 Task: Check the percentage active listings of hiking trails in the last 5 years.
Action: Mouse moved to (781, 178)
Screenshot: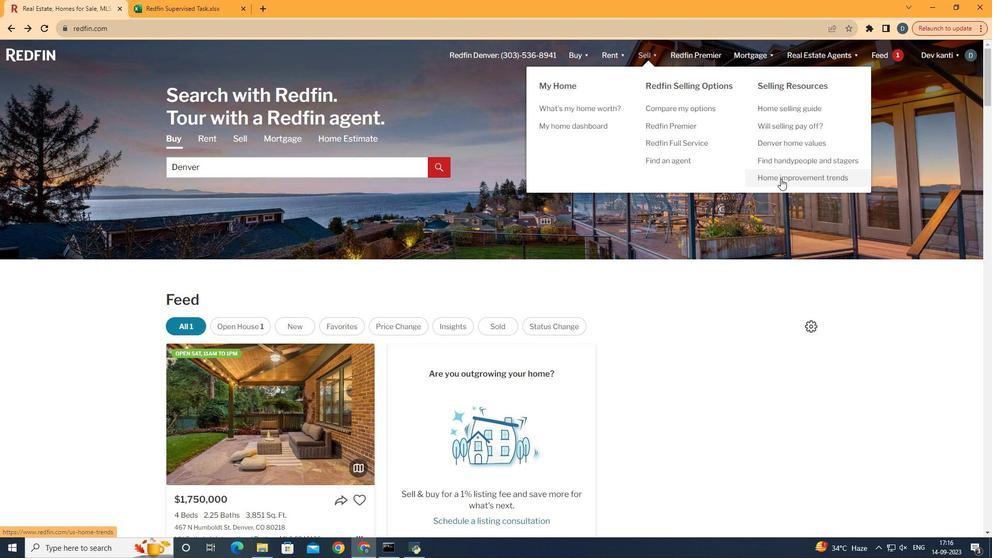 
Action: Mouse pressed left at (781, 178)
Screenshot: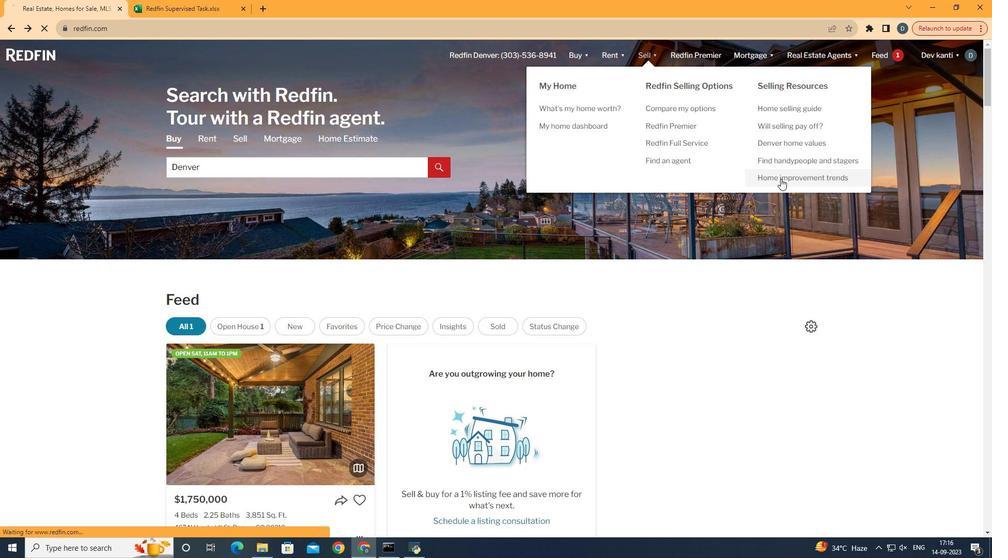 
Action: Mouse moved to (256, 190)
Screenshot: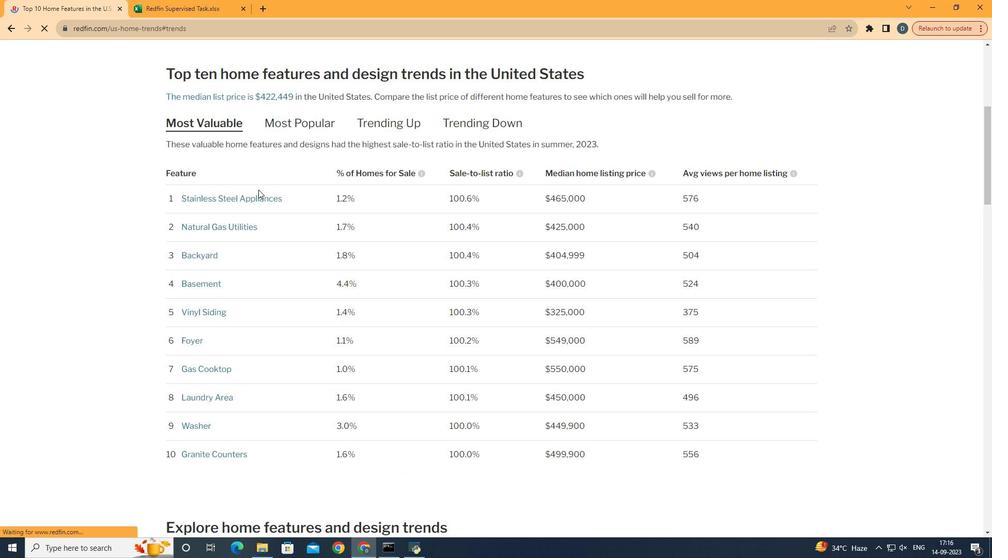 
Action: Mouse pressed left at (256, 190)
Screenshot: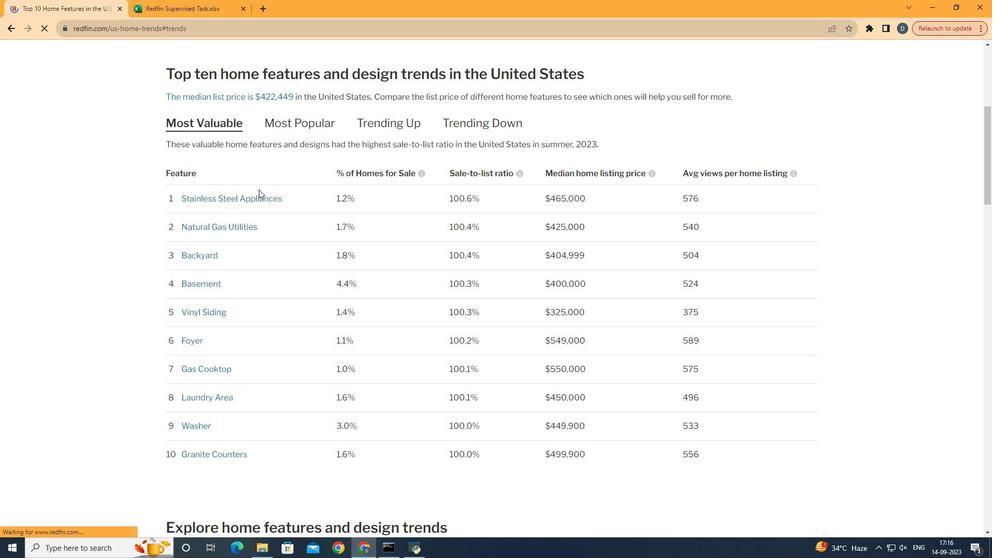 
Action: Mouse moved to (398, 261)
Screenshot: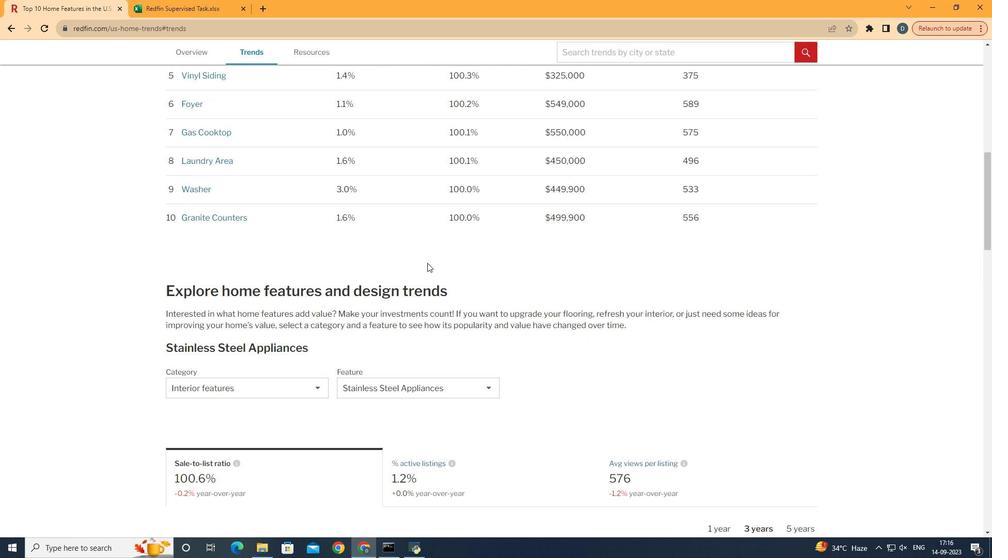 
Action: Mouse scrolled (398, 261) with delta (0, 0)
Screenshot: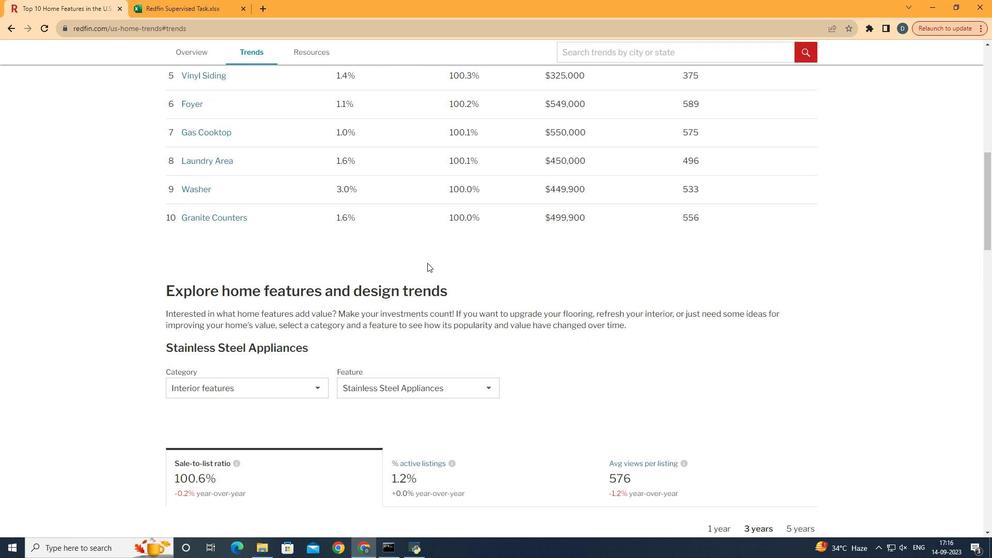 
Action: Mouse moved to (404, 261)
Screenshot: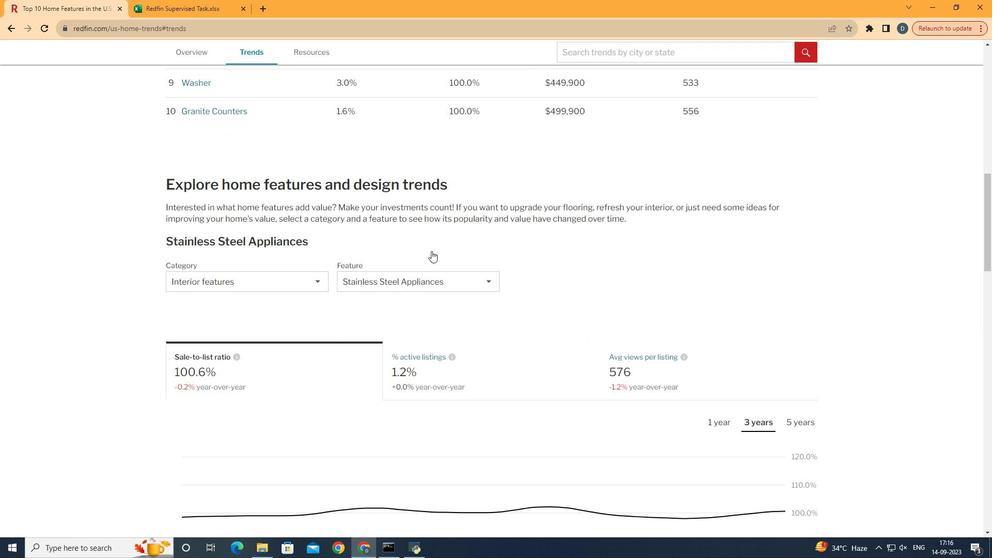 
Action: Mouse scrolled (404, 261) with delta (0, 0)
Screenshot: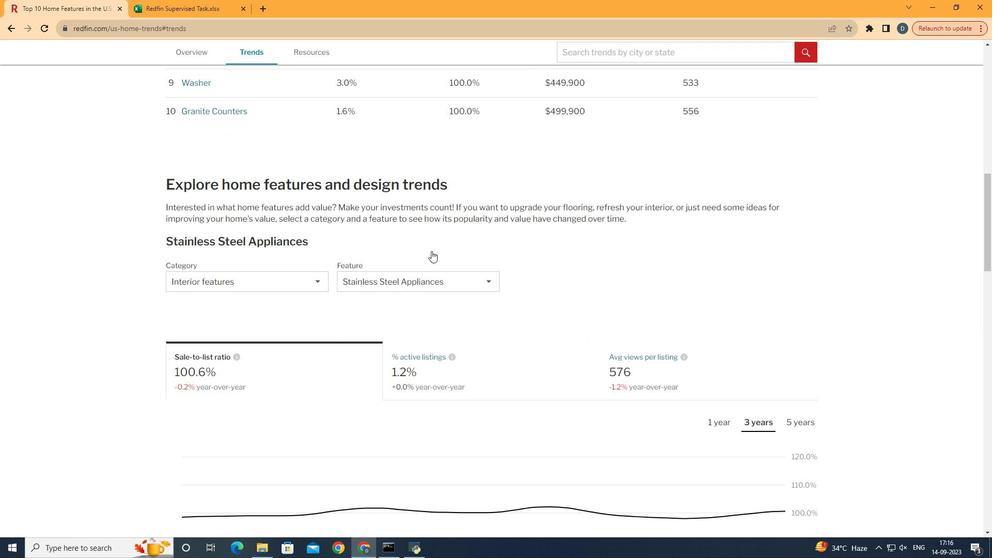 
Action: Mouse moved to (413, 263)
Screenshot: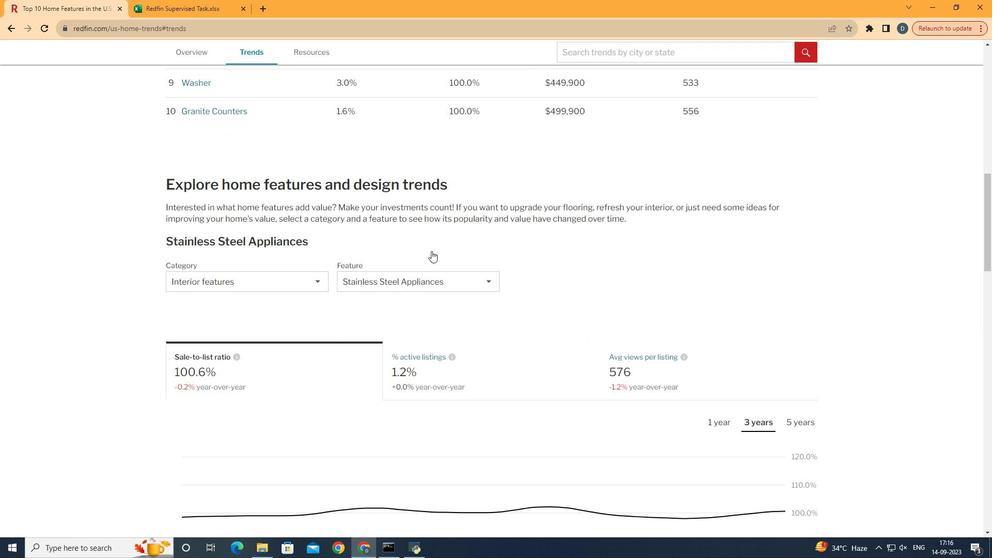 
Action: Mouse scrolled (413, 263) with delta (0, 0)
Screenshot: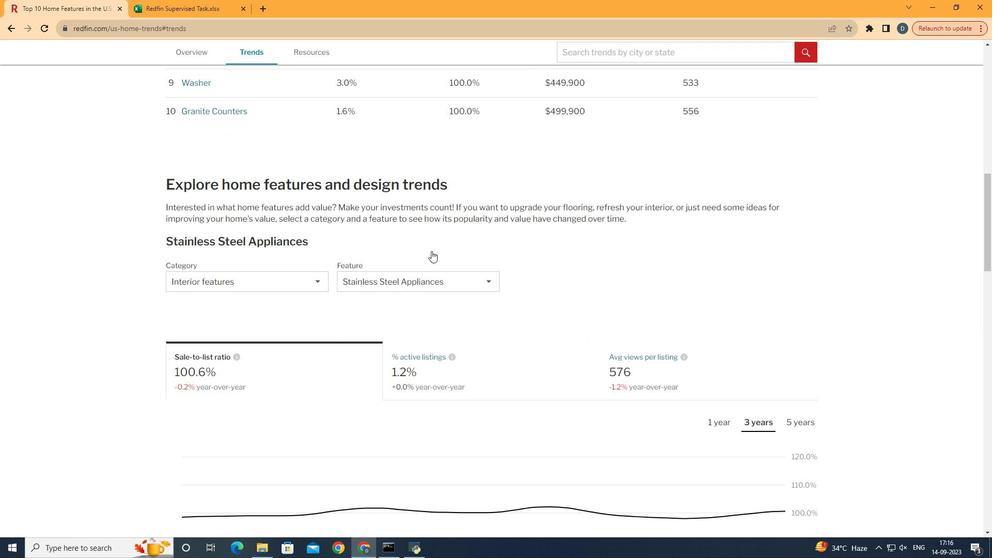 
Action: Mouse moved to (418, 263)
Screenshot: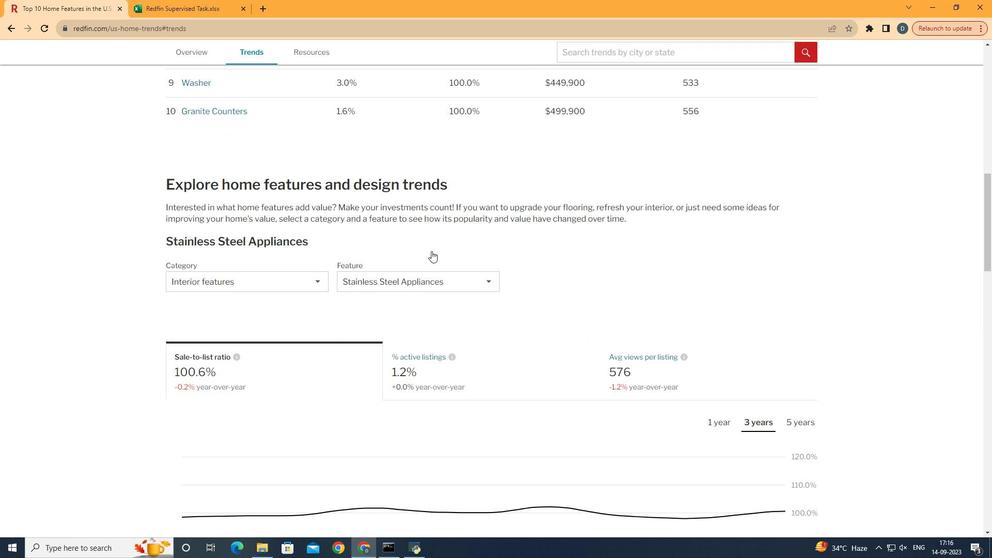 
Action: Mouse scrolled (418, 263) with delta (0, 0)
Screenshot: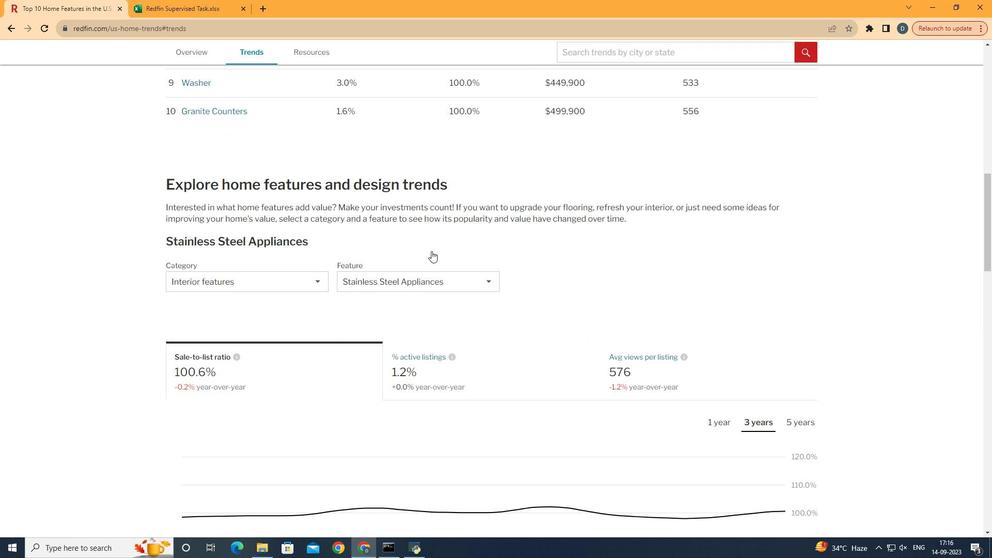 
Action: Mouse moved to (424, 263)
Screenshot: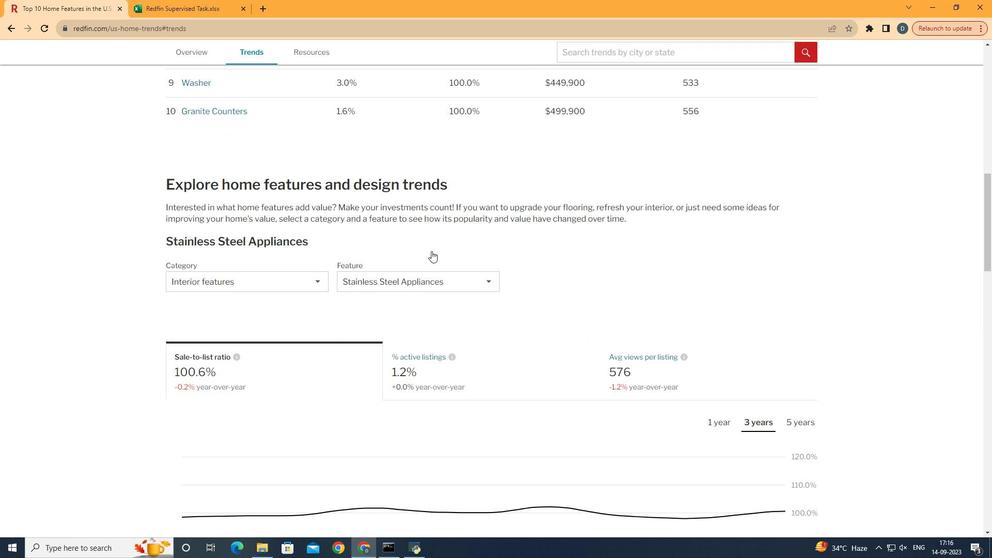 
Action: Mouse scrolled (424, 263) with delta (0, 0)
Screenshot: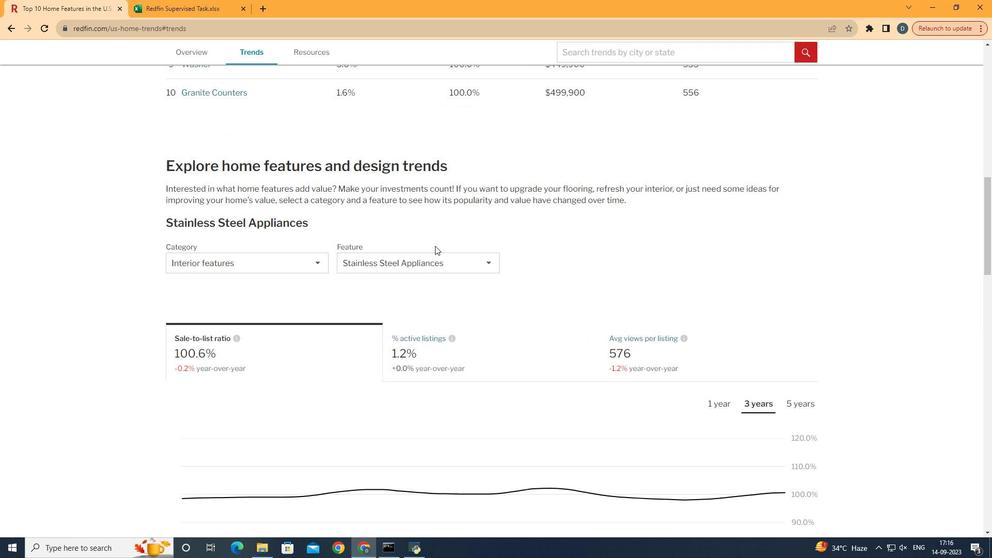 
Action: Mouse moved to (426, 263)
Screenshot: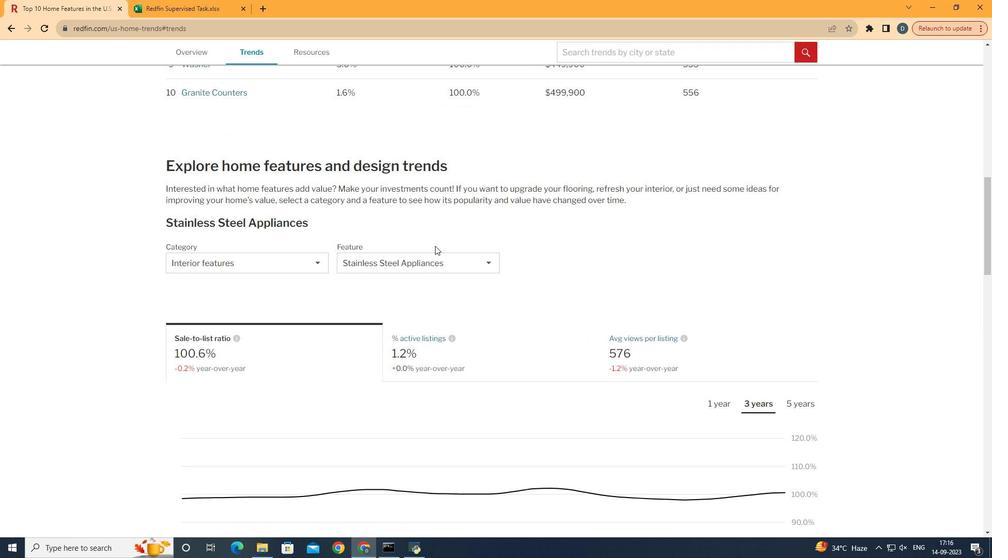 
Action: Mouse scrolled (426, 263) with delta (0, 0)
Screenshot: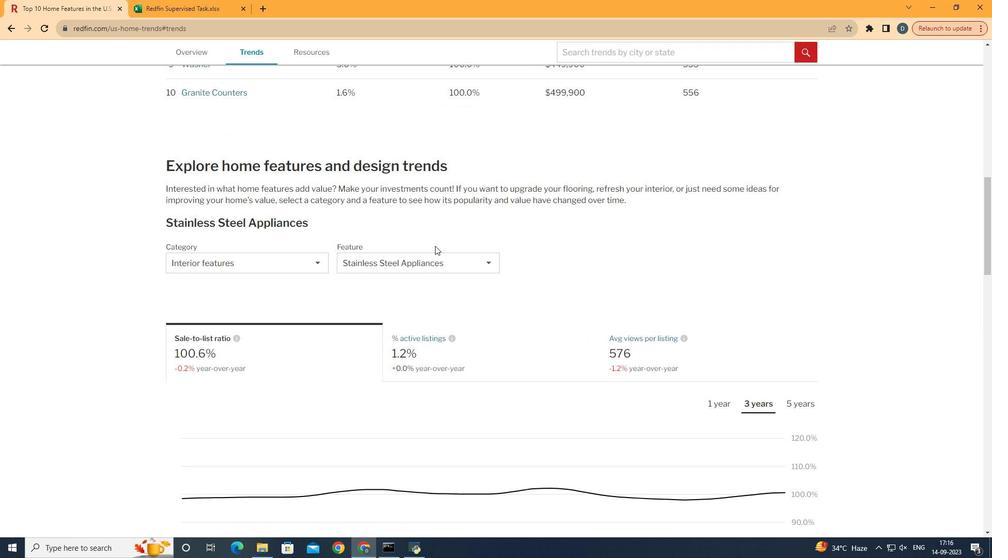 
Action: Mouse scrolled (426, 263) with delta (0, 0)
Screenshot: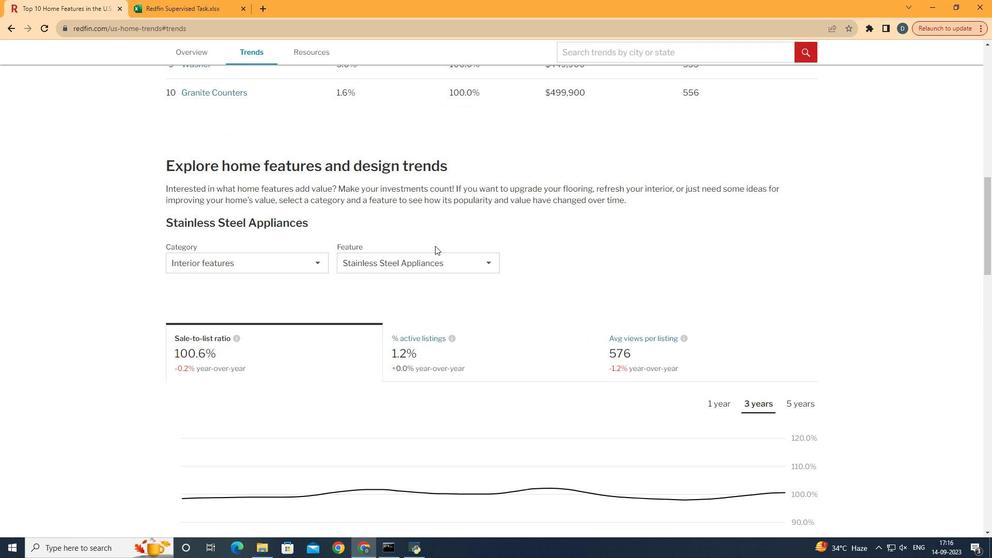 
Action: Mouse moved to (306, 268)
Screenshot: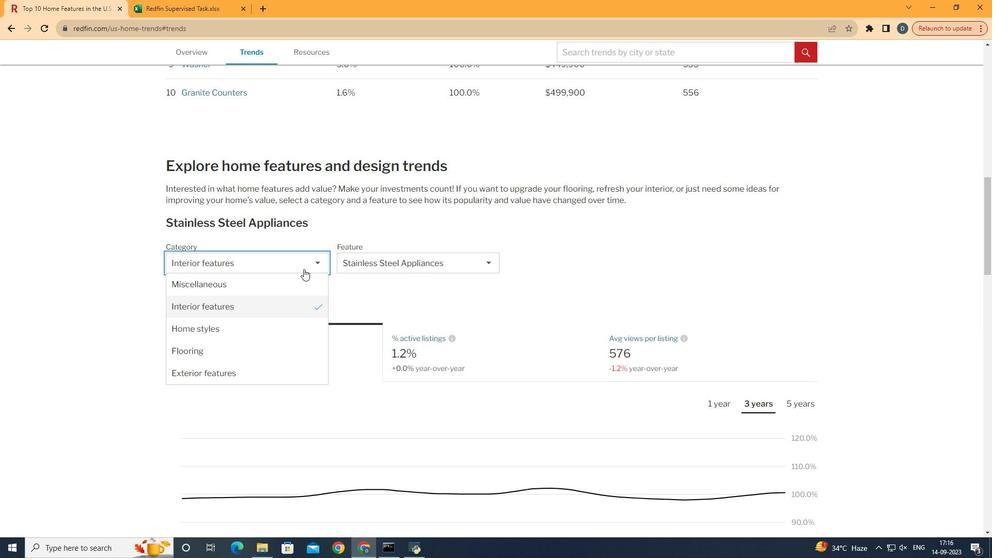 
Action: Mouse pressed left at (306, 268)
Screenshot: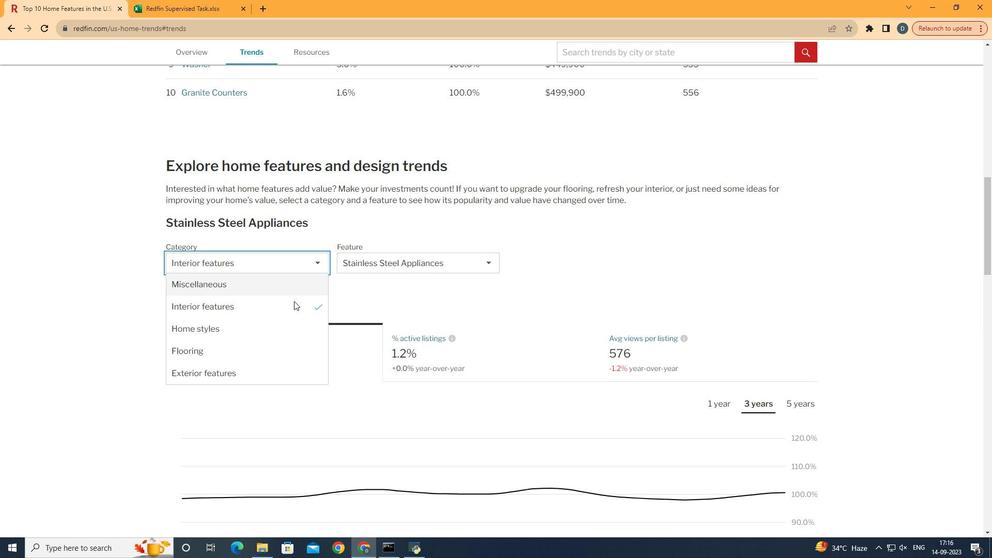 
Action: Mouse moved to (284, 375)
Screenshot: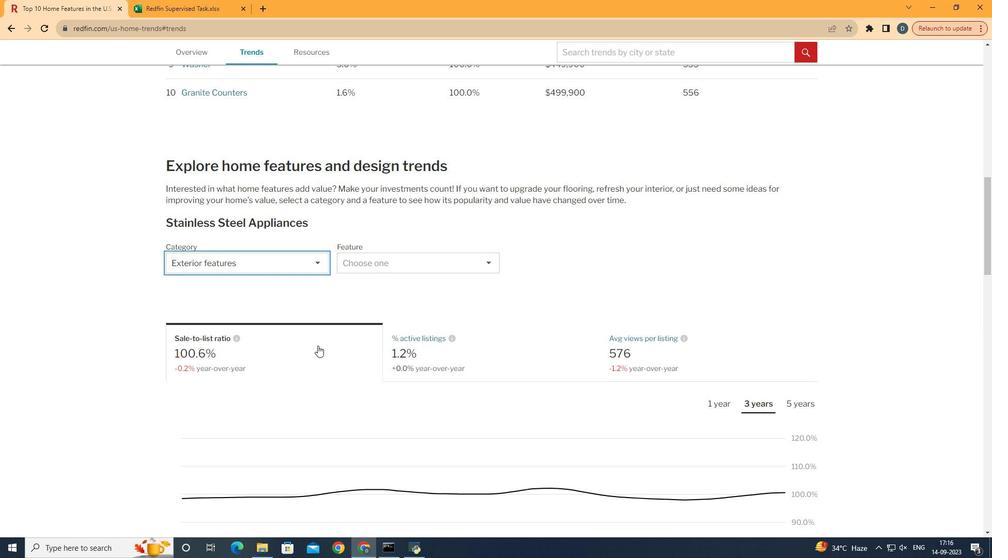 
Action: Mouse pressed left at (284, 375)
Screenshot: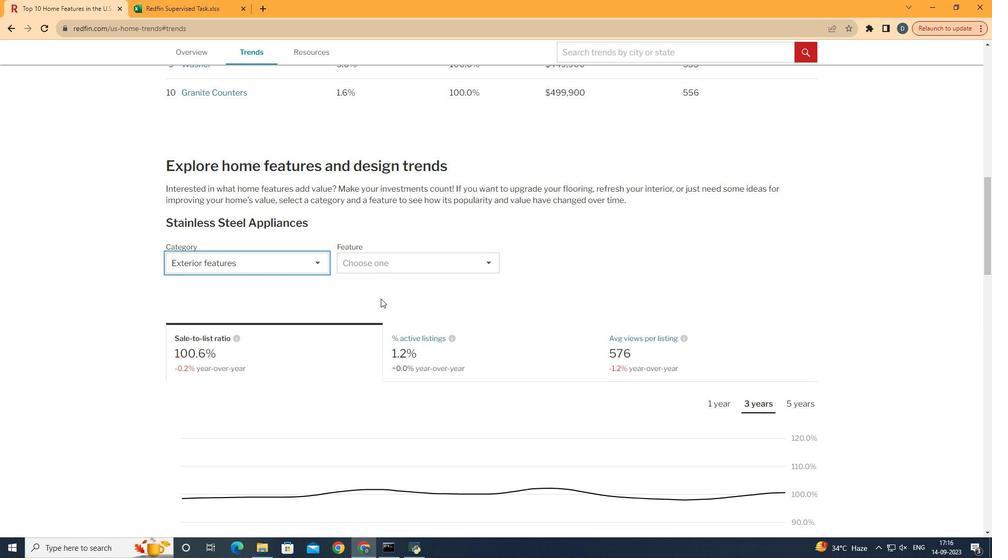 
Action: Mouse moved to (434, 258)
Screenshot: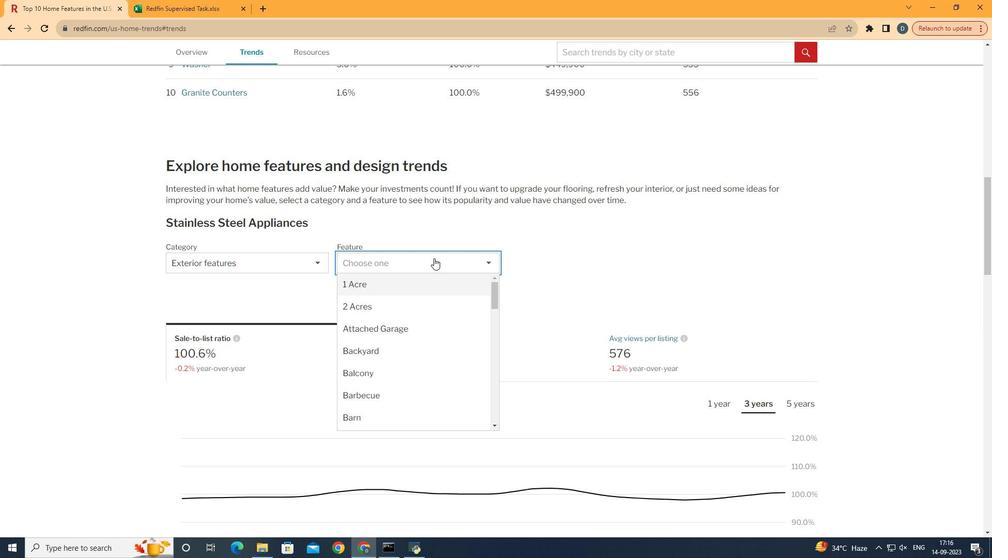 
Action: Mouse pressed left at (434, 258)
Screenshot: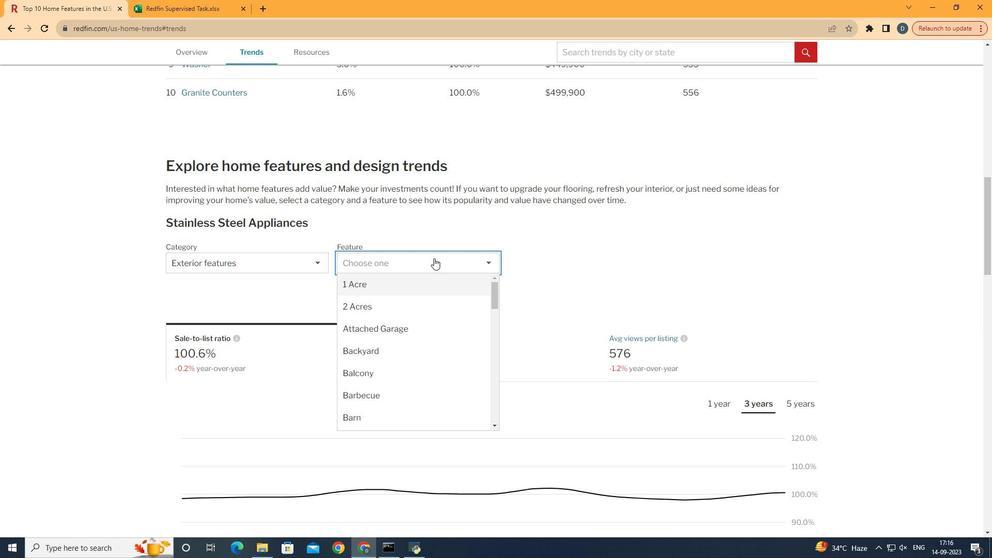 
Action: Mouse moved to (408, 357)
Screenshot: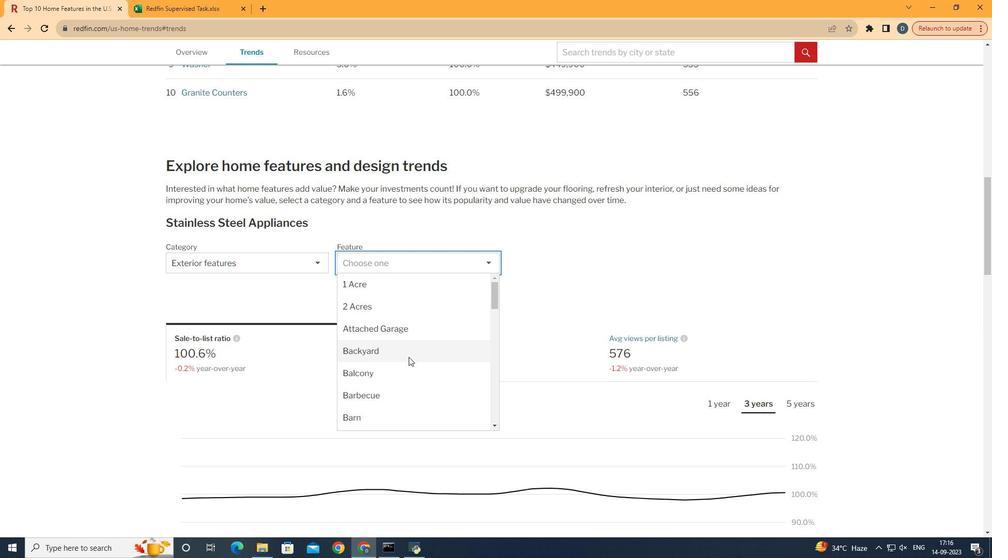 
Action: Mouse scrolled (408, 356) with delta (0, 0)
Screenshot: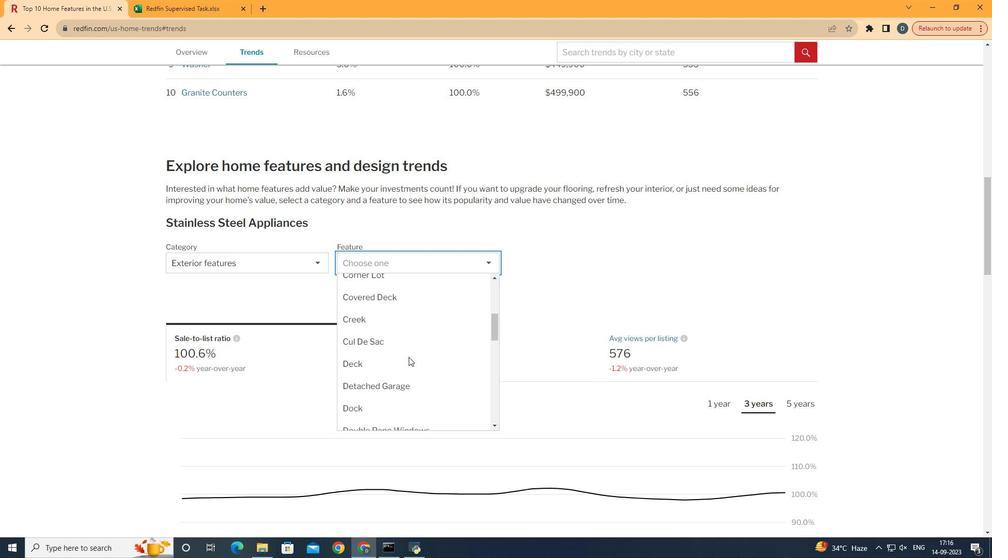 
Action: Mouse scrolled (408, 356) with delta (0, 0)
Screenshot: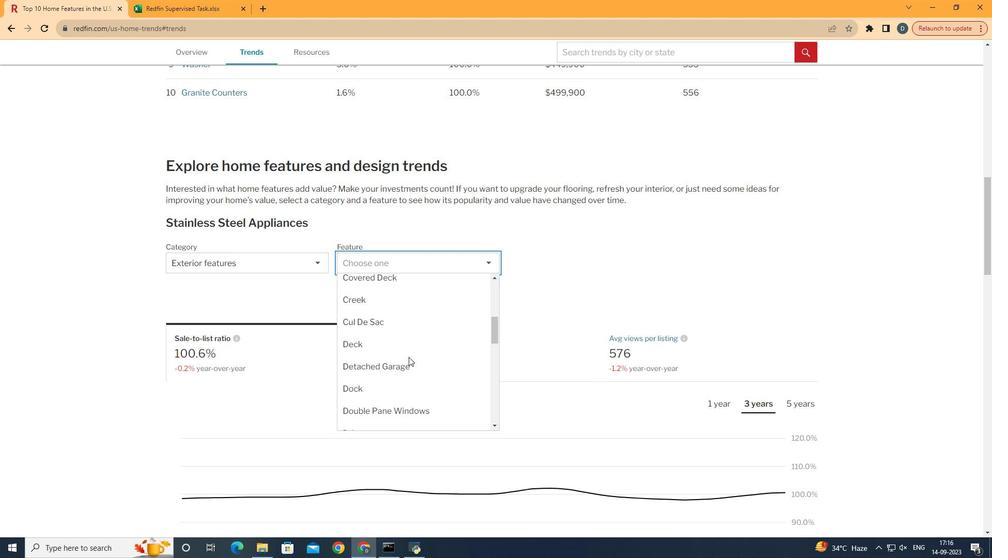 
Action: Mouse scrolled (408, 356) with delta (0, 0)
Screenshot: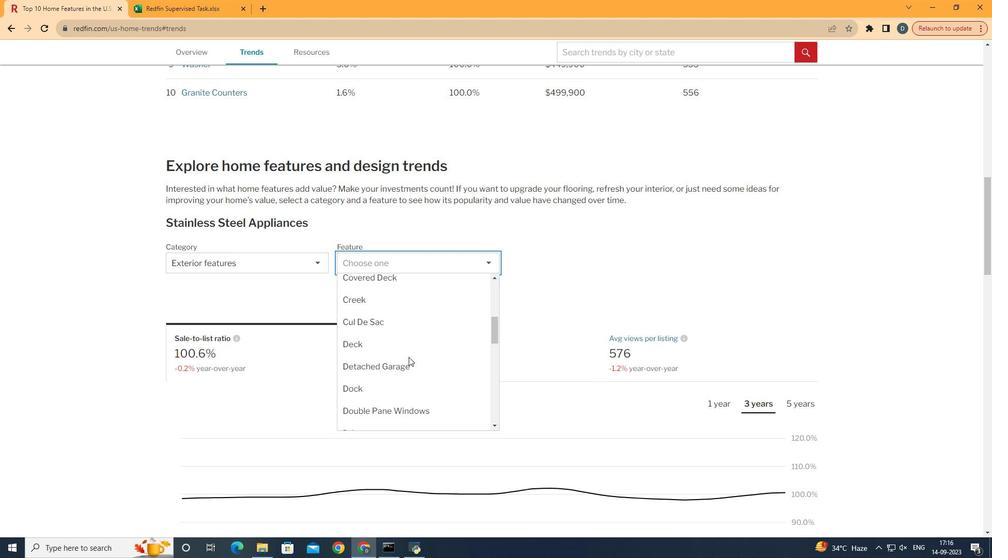 
Action: Mouse scrolled (408, 356) with delta (0, 0)
Screenshot: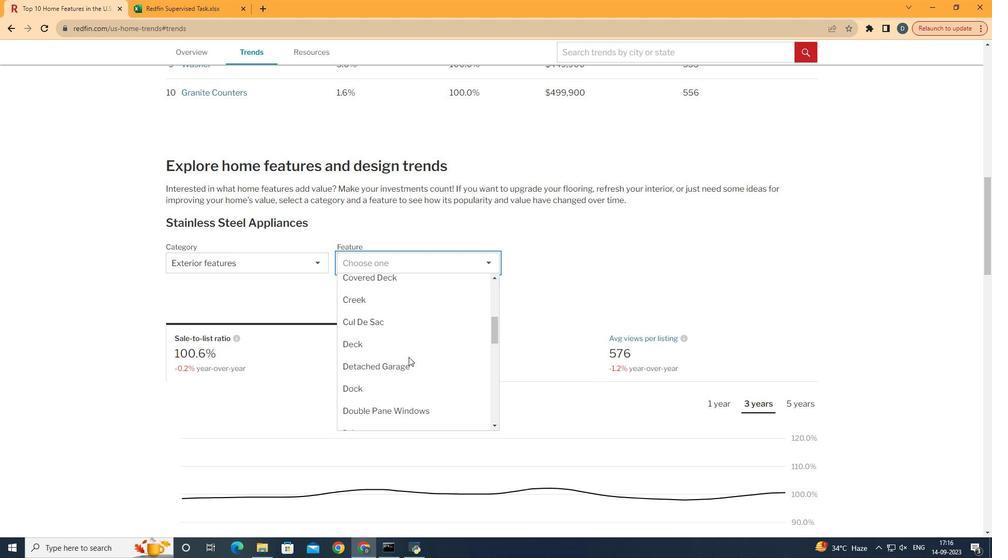
Action: Mouse scrolled (408, 356) with delta (0, 0)
Screenshot: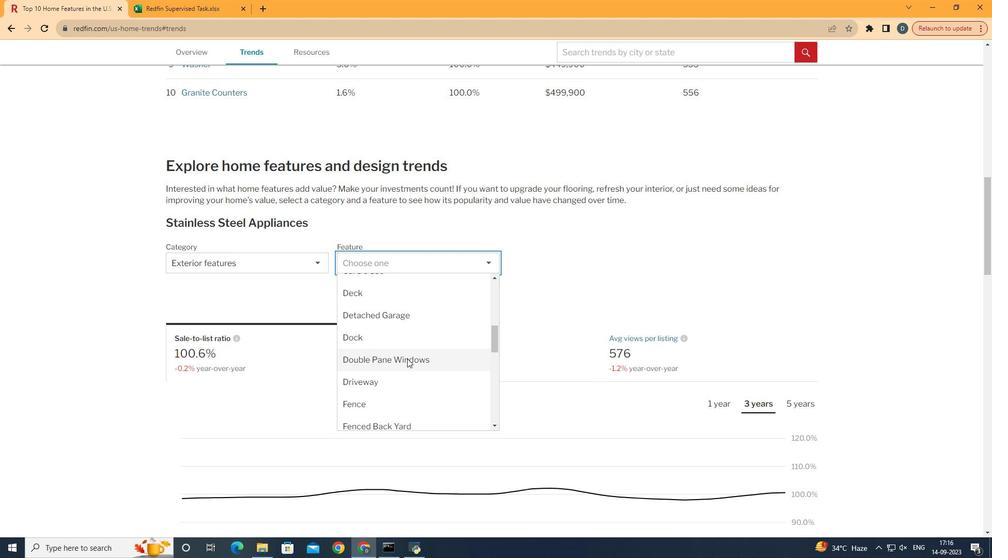 
Action: Mouse moved to (405, 359)
Screenshot: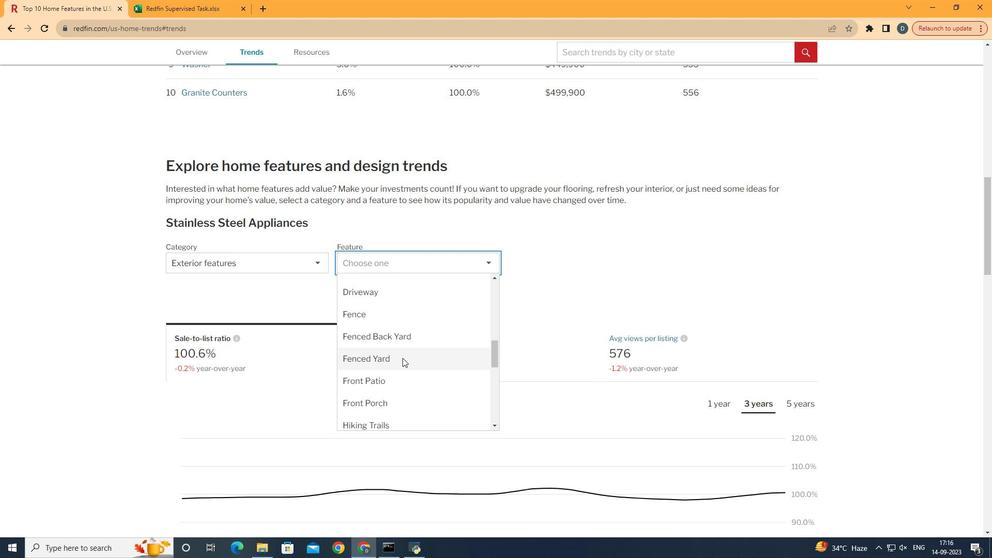 
Action: Mouse scrolled (405, 358) with delta (0, 0)
Screenshot: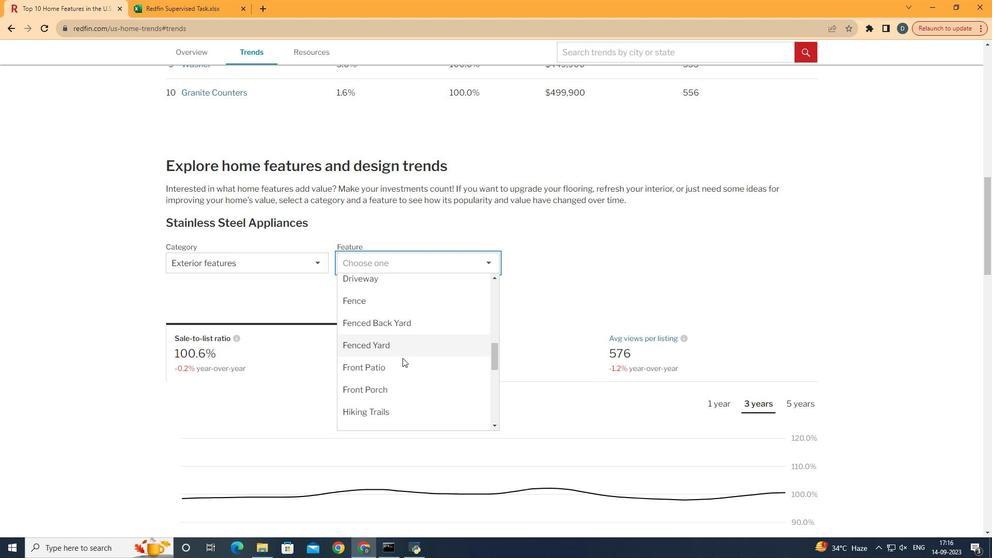
Action: Mouse moved to (404, 359)
Screenshot: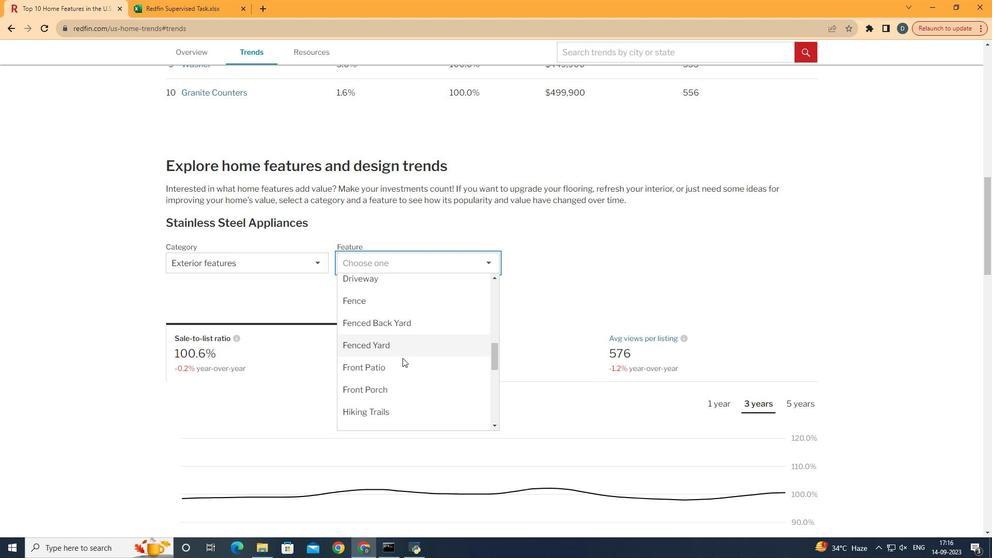 
Action: Mouse scrolled (404, 359) with delta (0, 0)
Screenshot: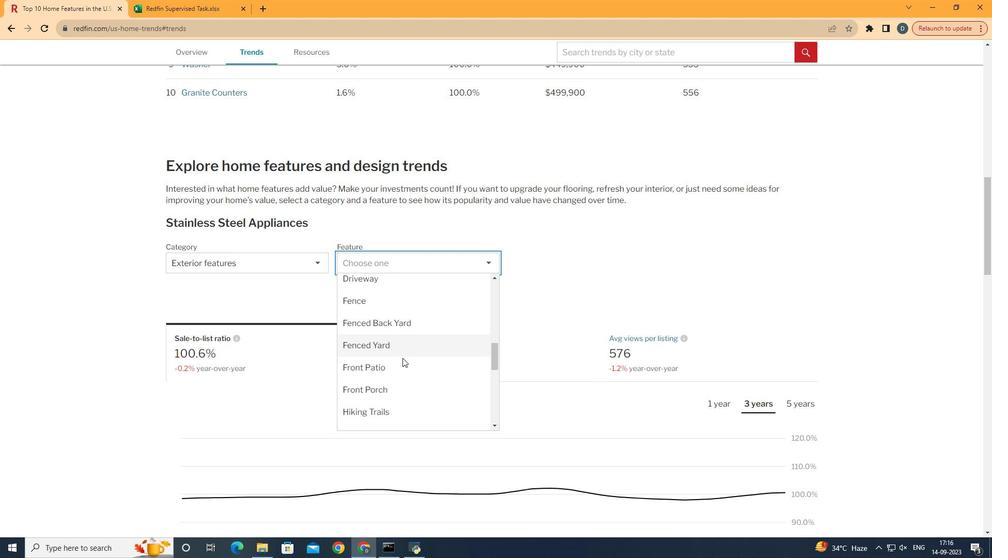 
Action: Mouse moved to (402, 359)
Screenshot: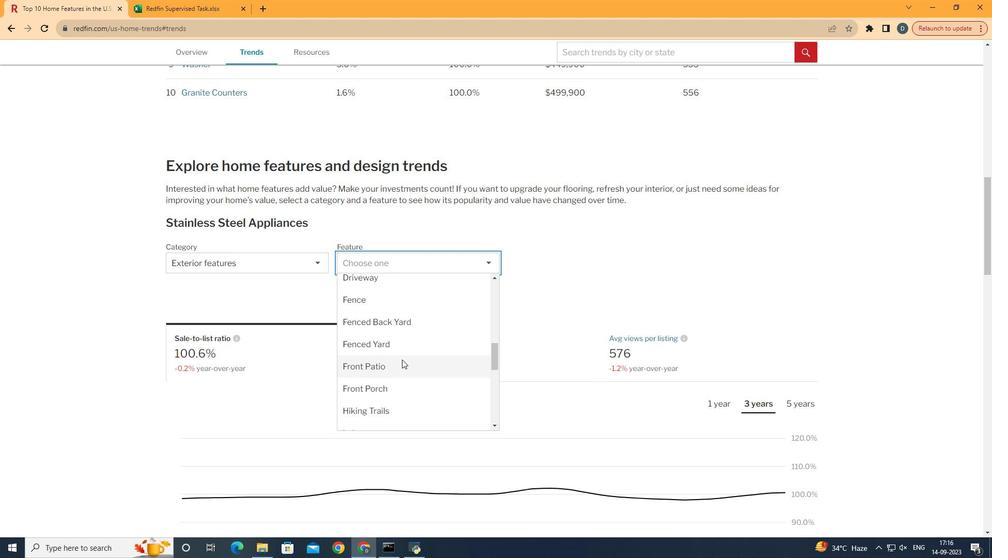 
Action: Mouse scrolled (402, 359) with delta (0, 0)
Screenshot: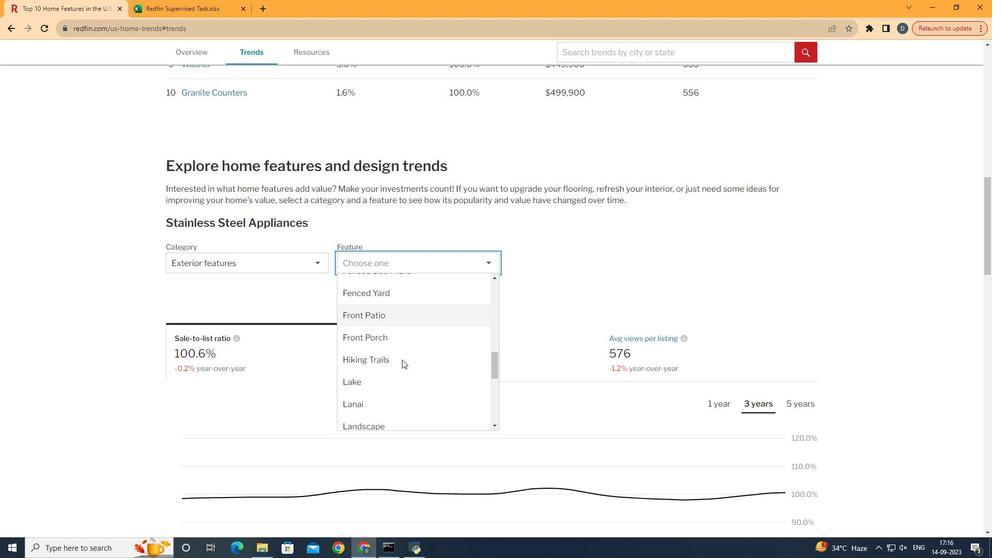 
Action: Mouse moved to (401, 359)
Screenshot: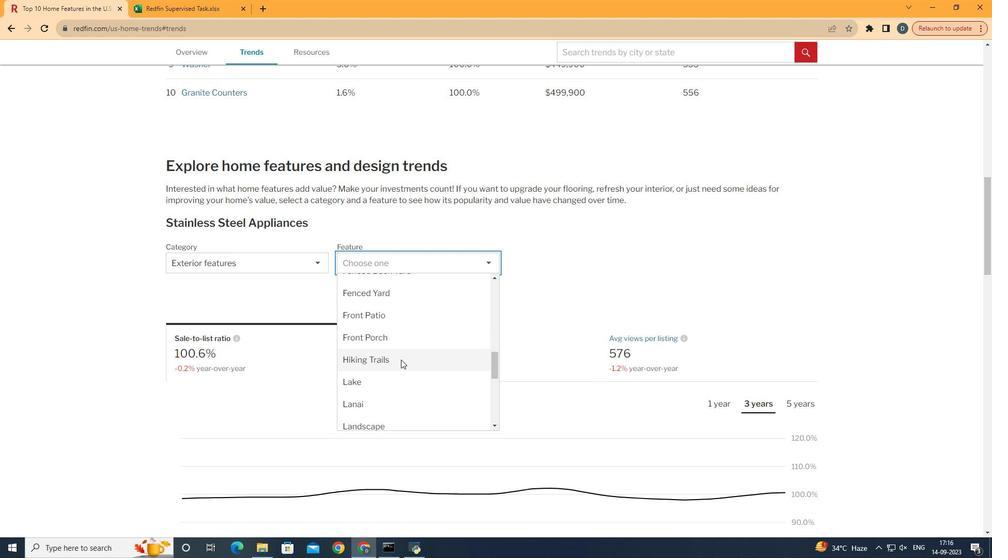 
Action: Mouse pressed left at (401, 359)
Screenshot: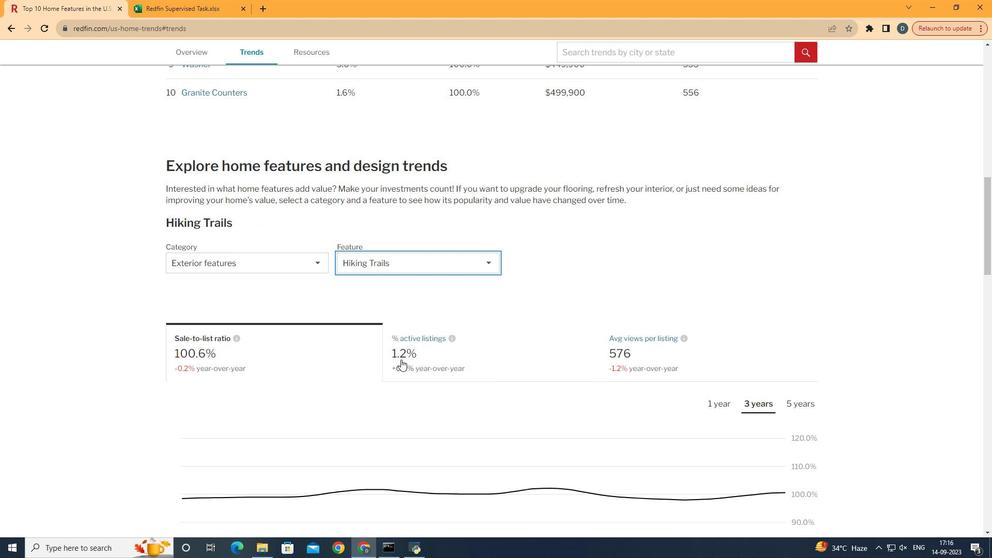 
Action: Mouse moved to (571, 199)
Screenshot: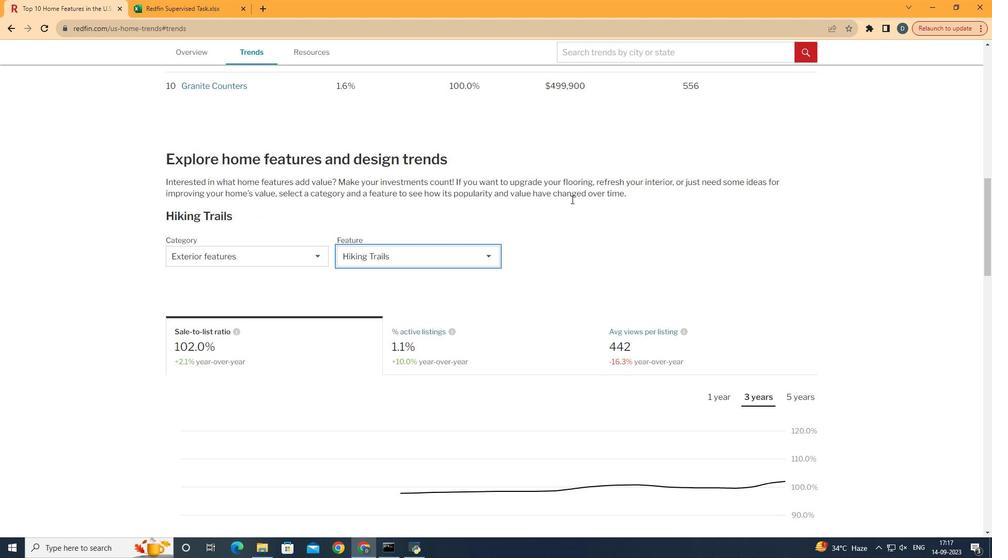 
Action: Mouse scrolled (571, 199) with delta (0, 0)
Screenshot: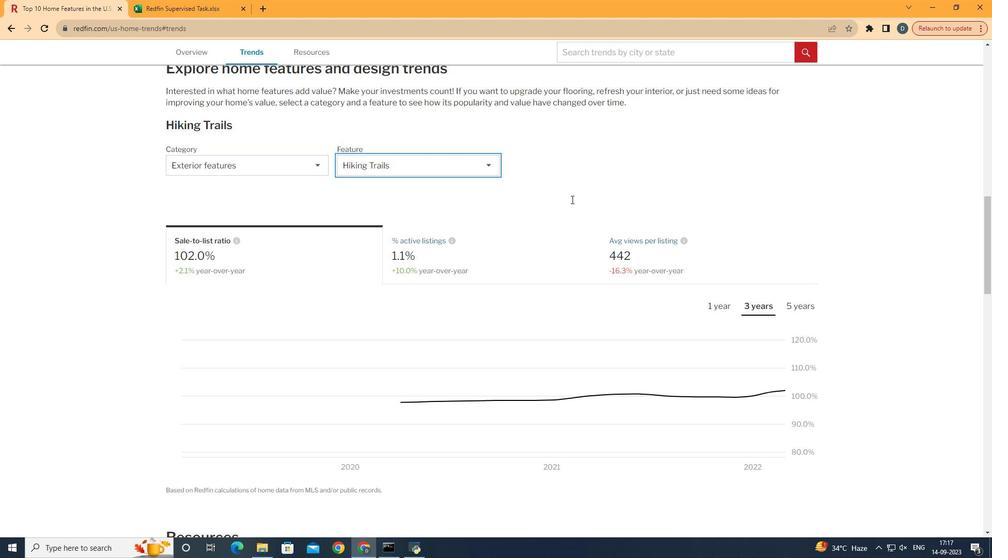 
Action: Mouse scrolled (571, 199) with delta (0, 0)
Screenshot: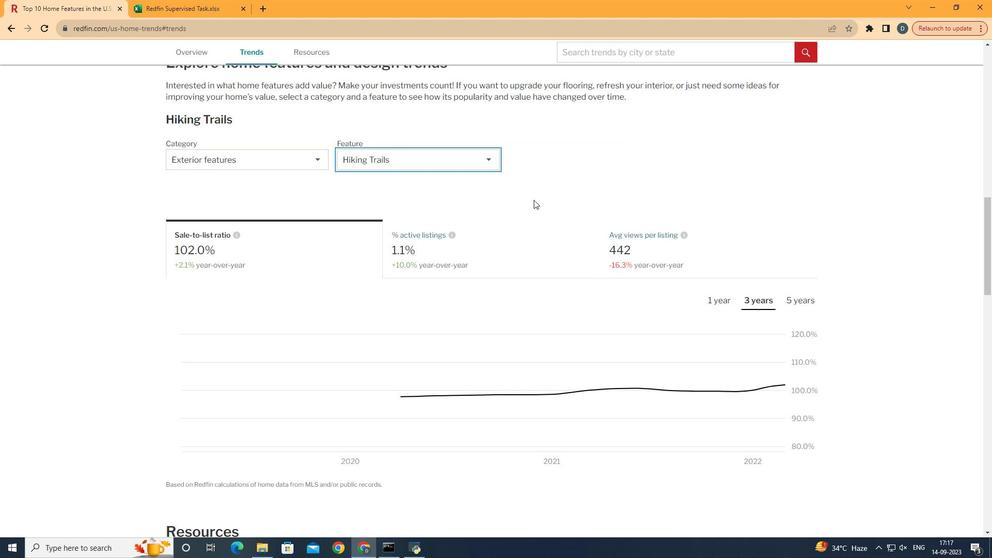 
Action: Mouse moved to (539, 238)
Screenshot: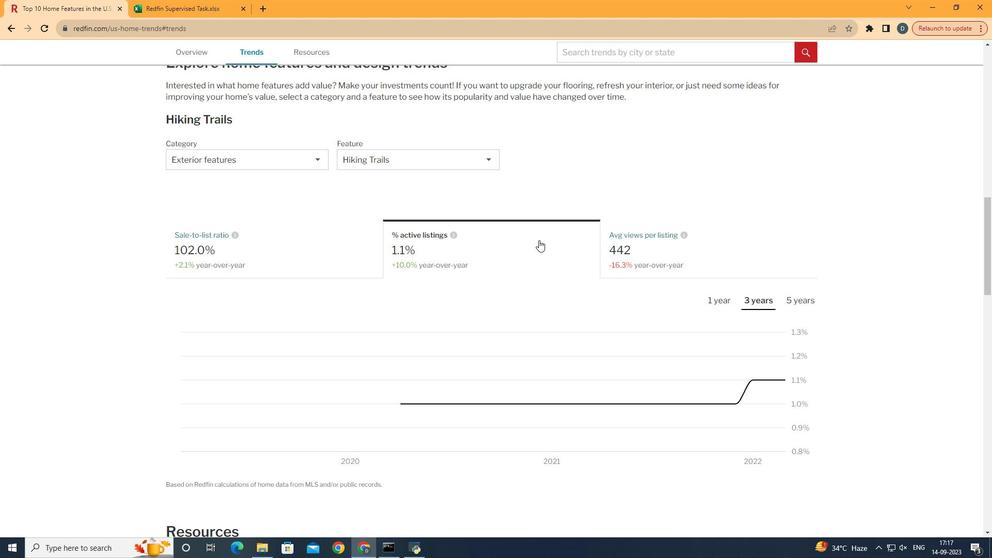 
Action: Mouse pressed left at (539, 238)
Screenshot: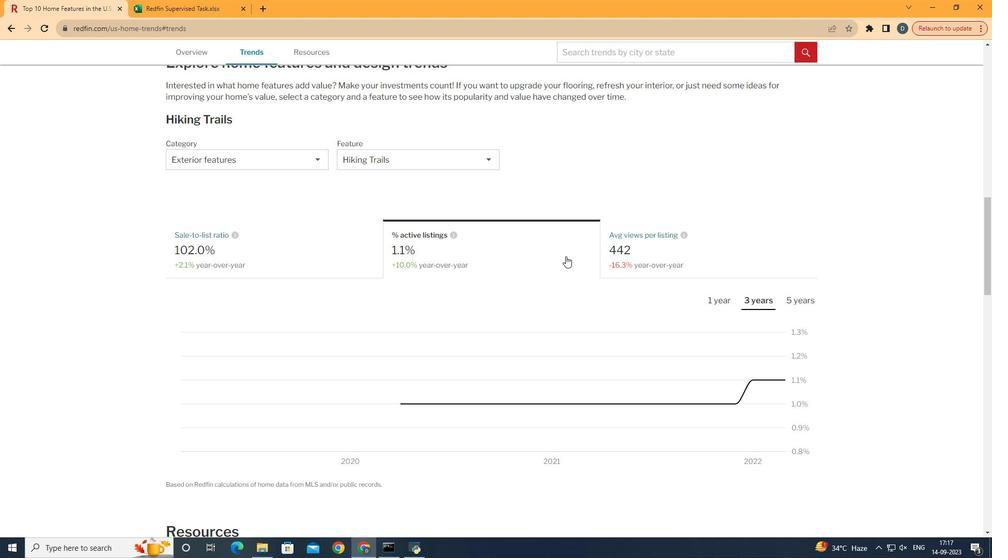 
Action: Mouse moved to (812, 299)
Screenshot: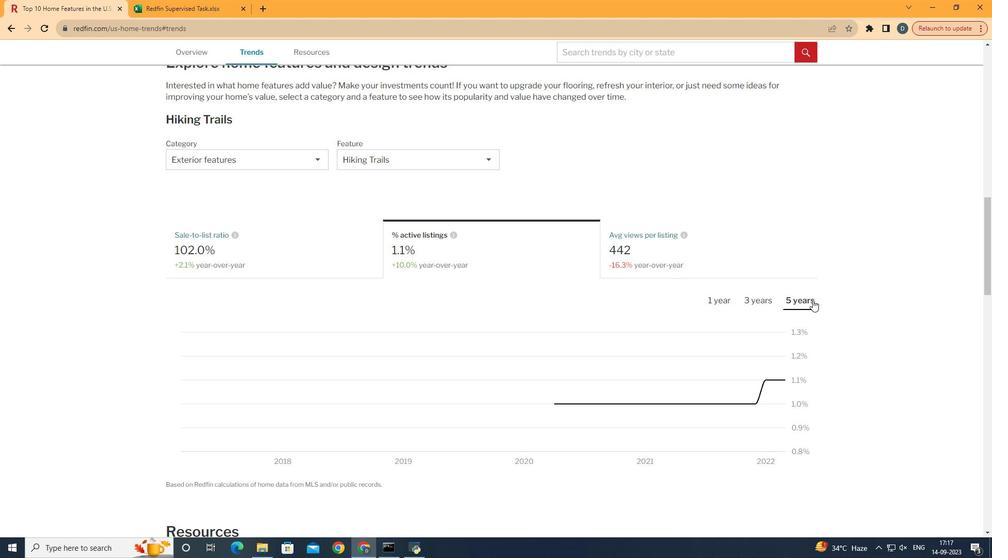 
Action: Mouse pressed left at (812, 299)
Screenshot: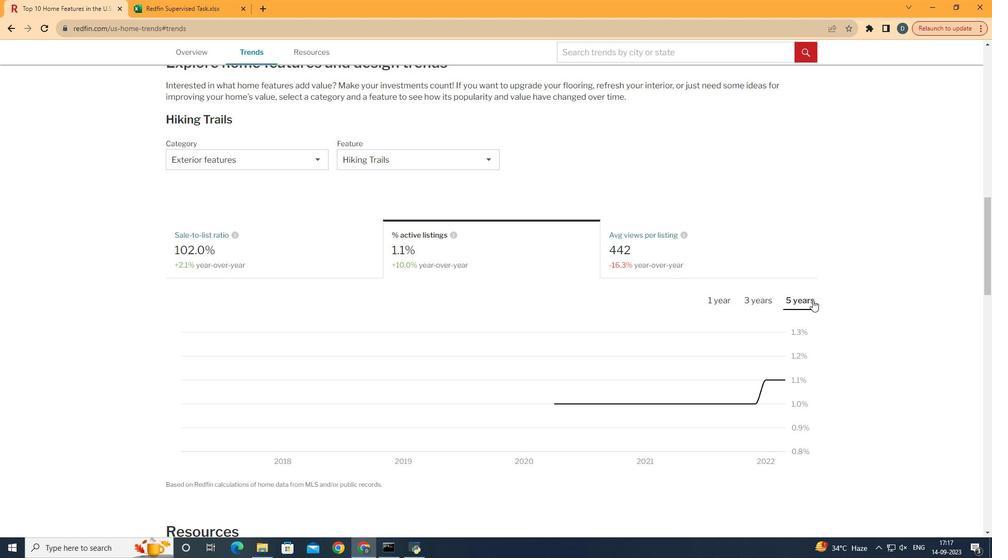 
Action: Mouse moved to (813, 300)
Screenshot: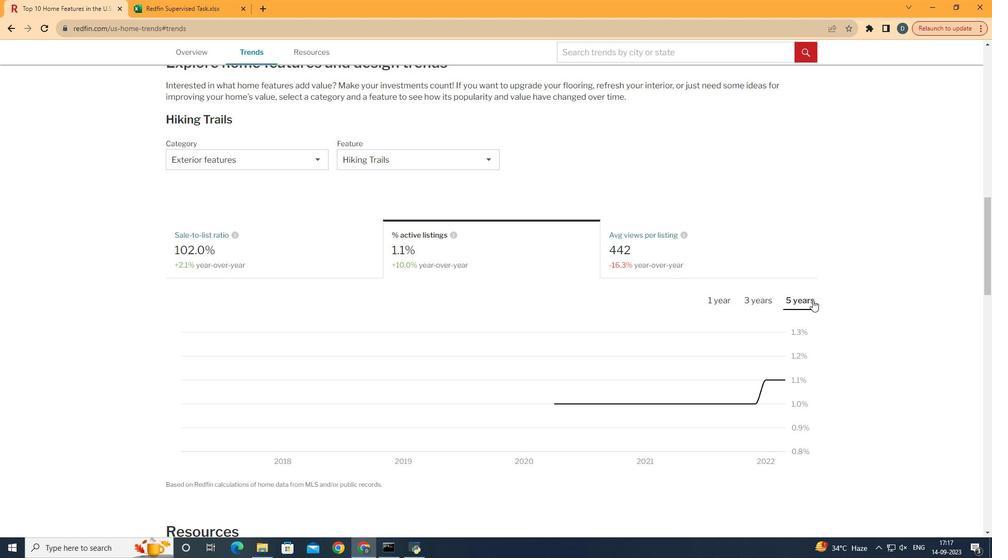 
